 Task: In the  document Remotework.epub Use the tool word Count 'and display word count while typing' Create the translated copy of the document in  'Arabic ' Change notification to  None
Action: Mouse moved to (364, 416)
Screenshot: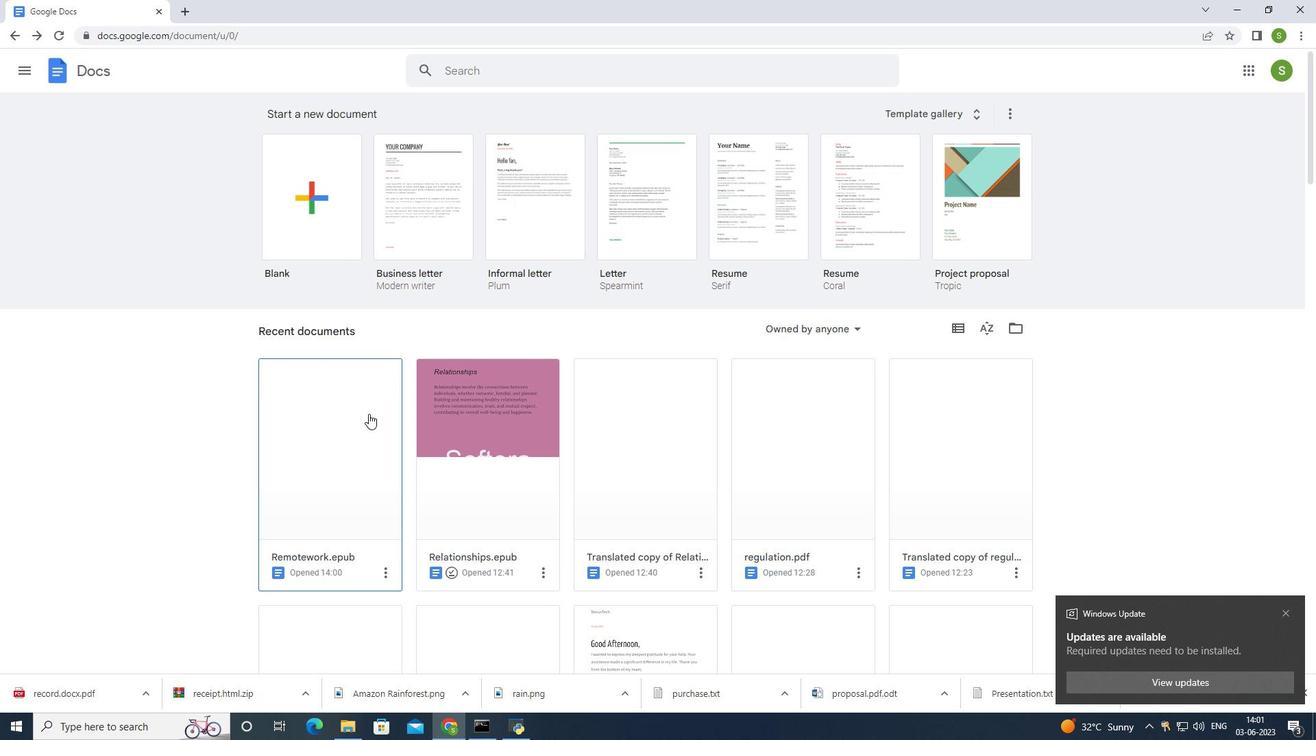 
Action: Mouse pressed left at (364, 416)
Screenshot: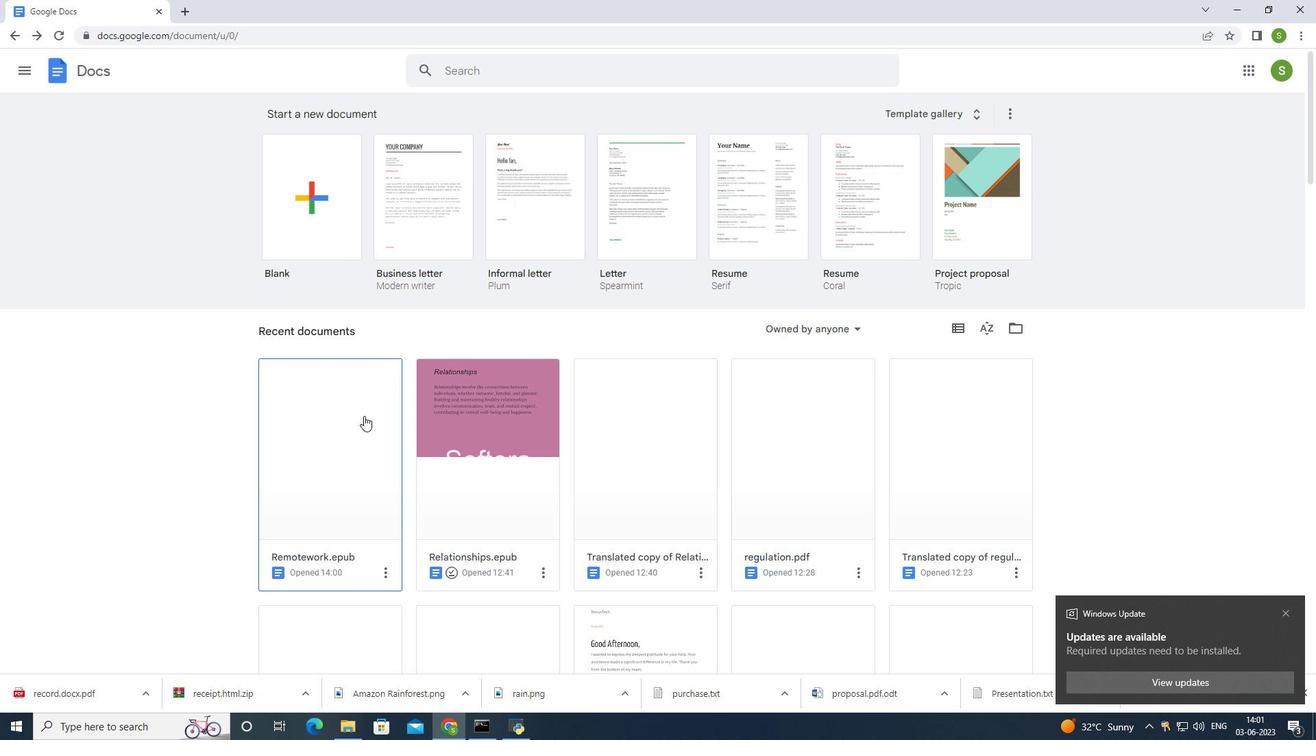 
Action: Mouse moved to (218, 85)
Screenshot: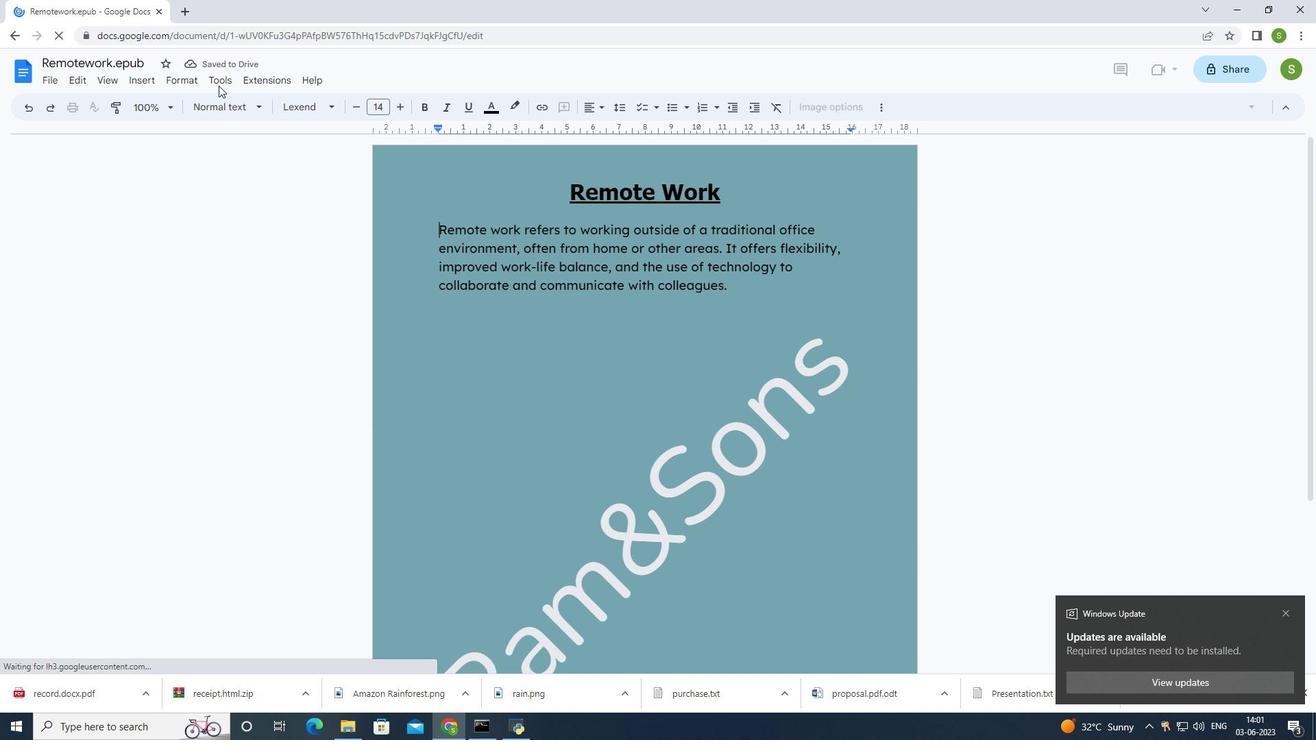 
Action: Mouse pressed left at (218, 85)
Screenshot: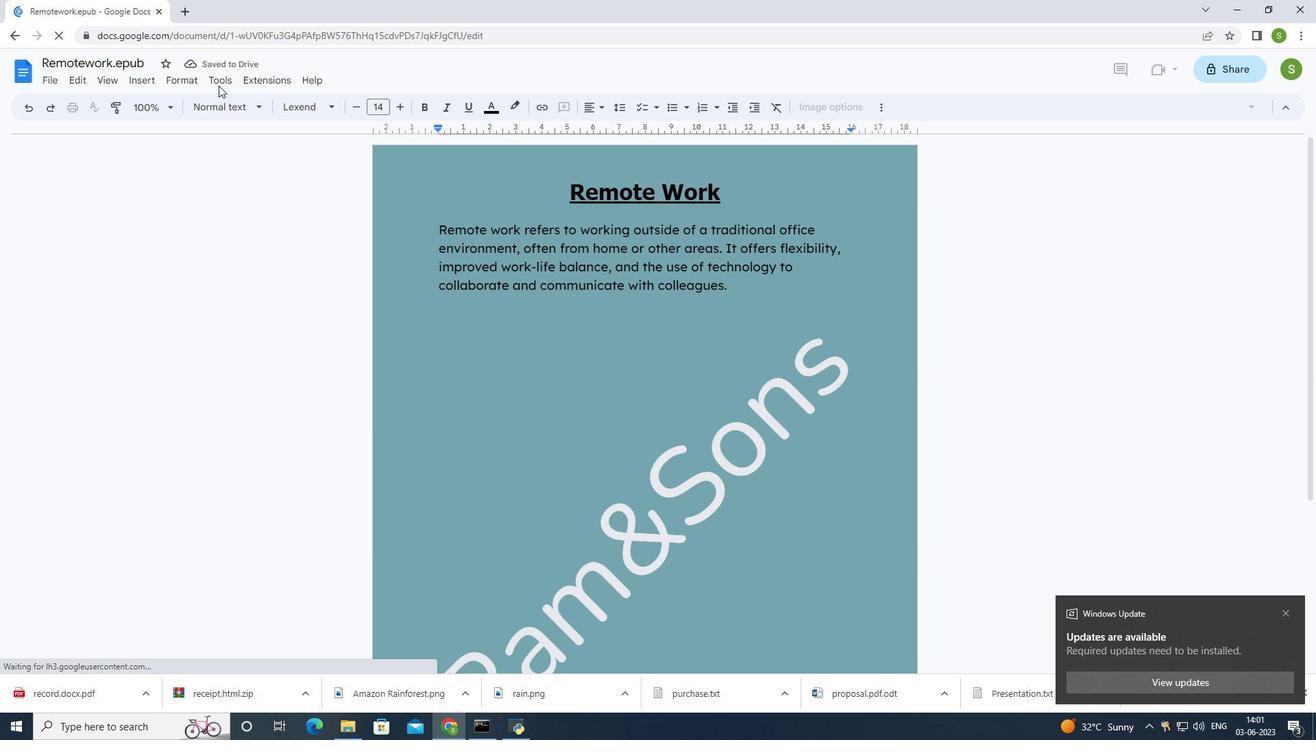 
Action: Mouse moved to (229, 126)
Screenshot: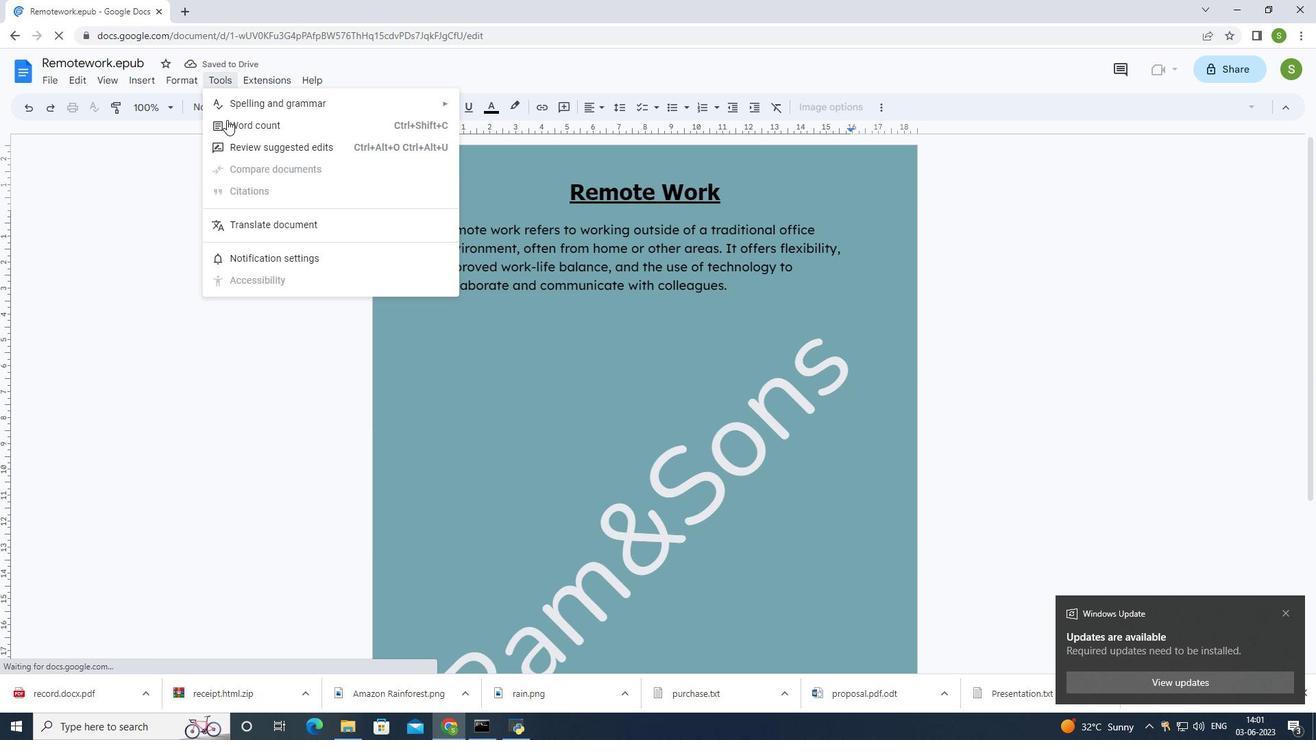 
Action: Mouse pressed left at (229, 126)
Screenshot: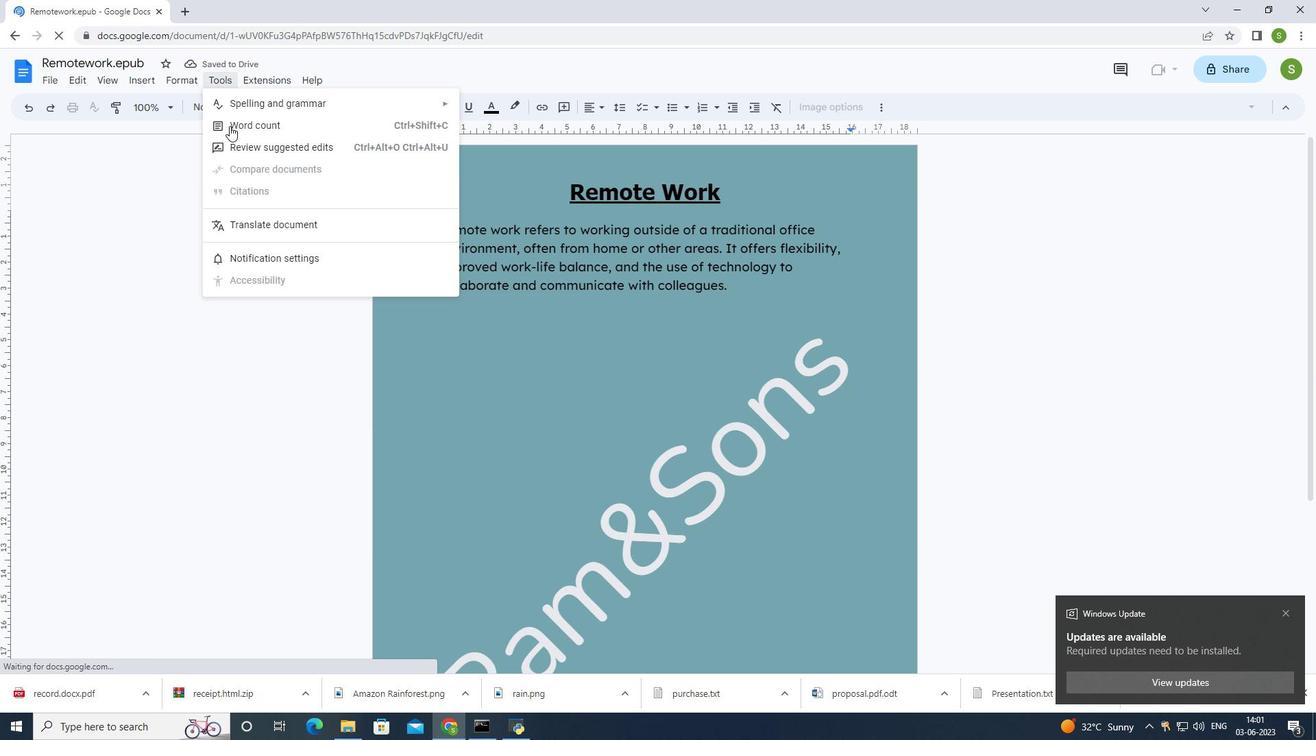 
Action: Mouse moved to (569, 416)
Screenshot: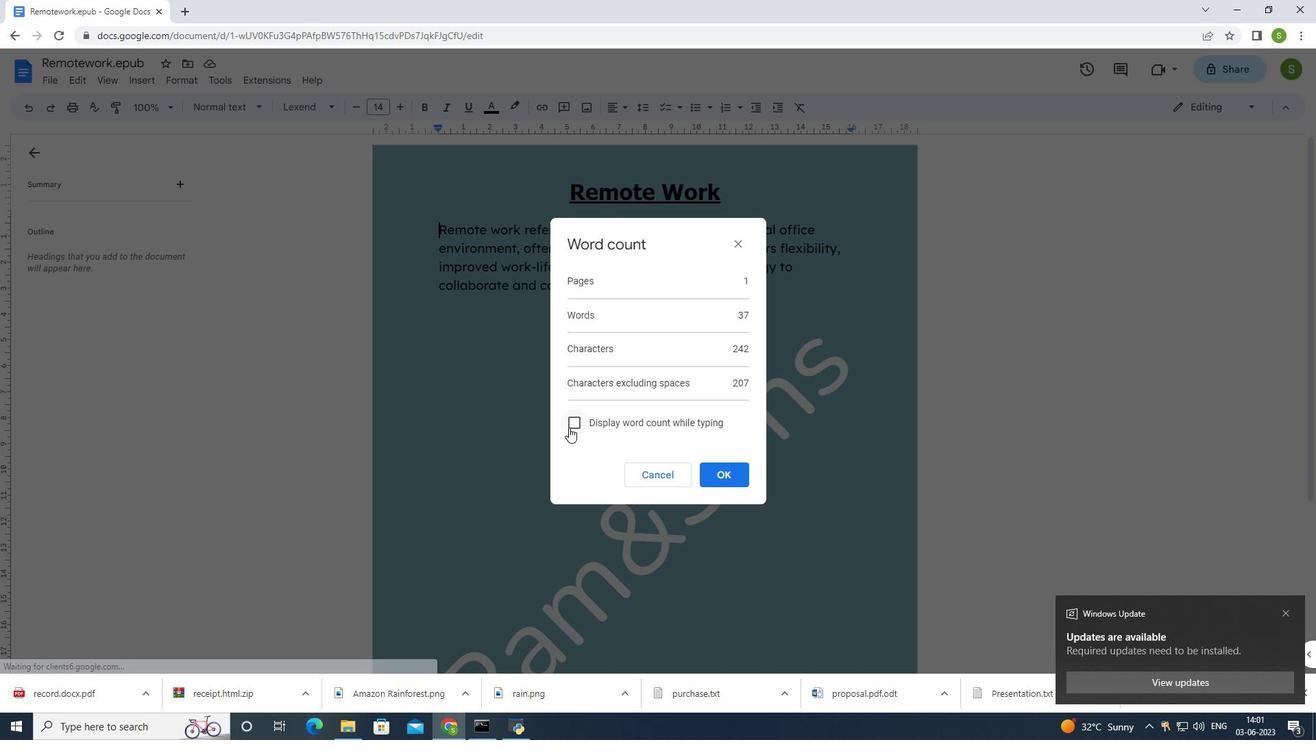 
Action: Mouse pressed left at (569, 416)
Screenshot: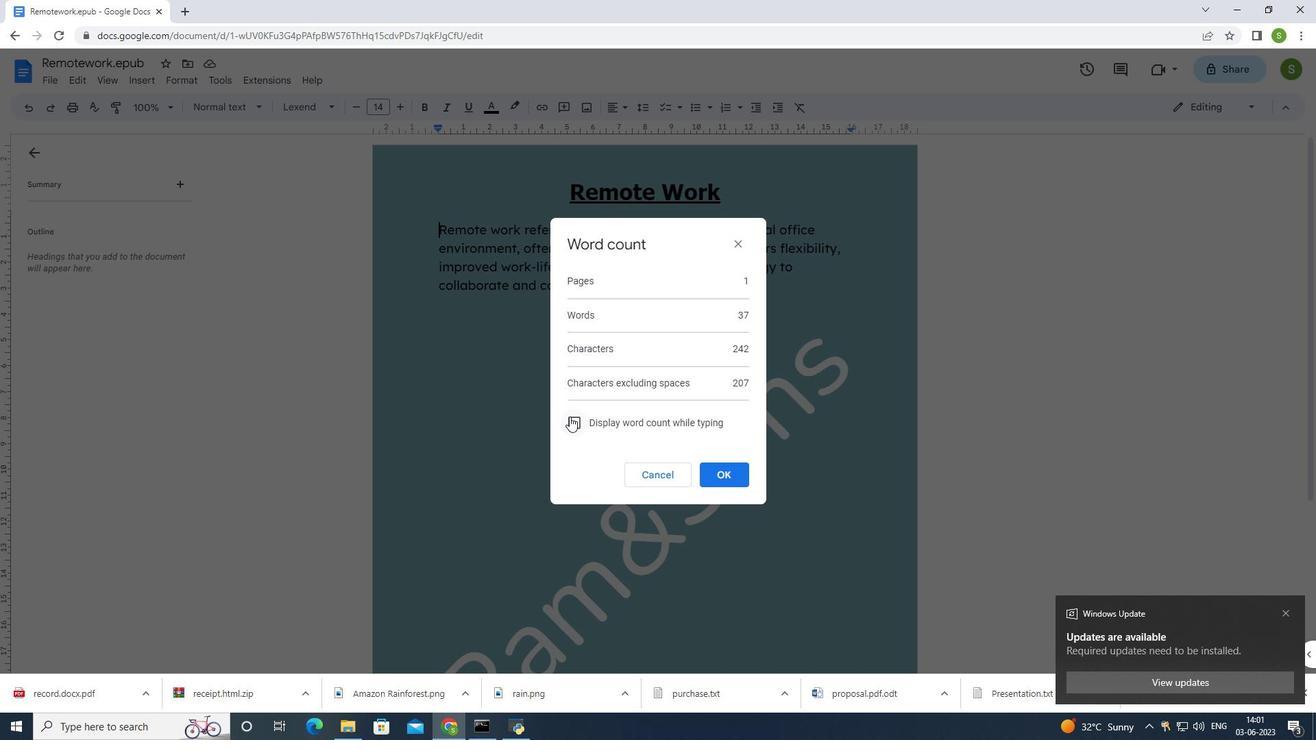 
Action: Mouse moved to (726, 473)
Screenshot: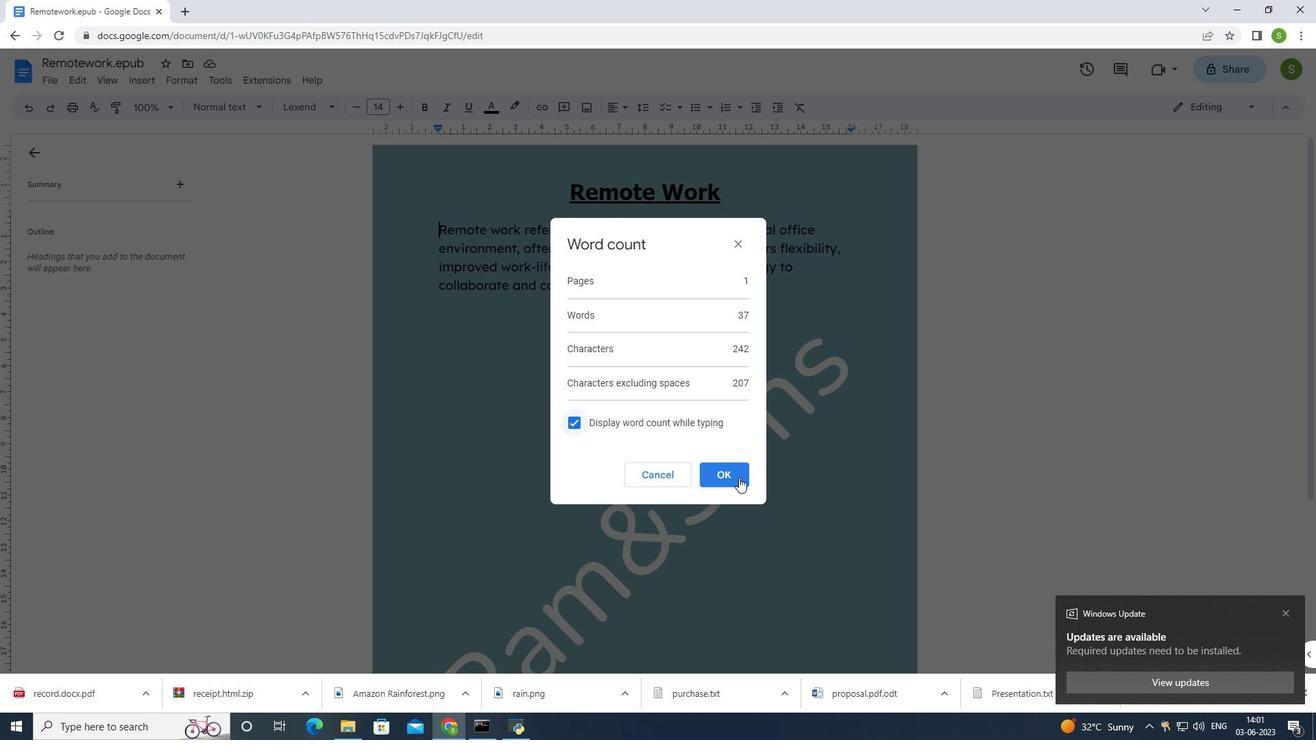 
Action: Mouse pressed left at (726, 473)
Screenshot: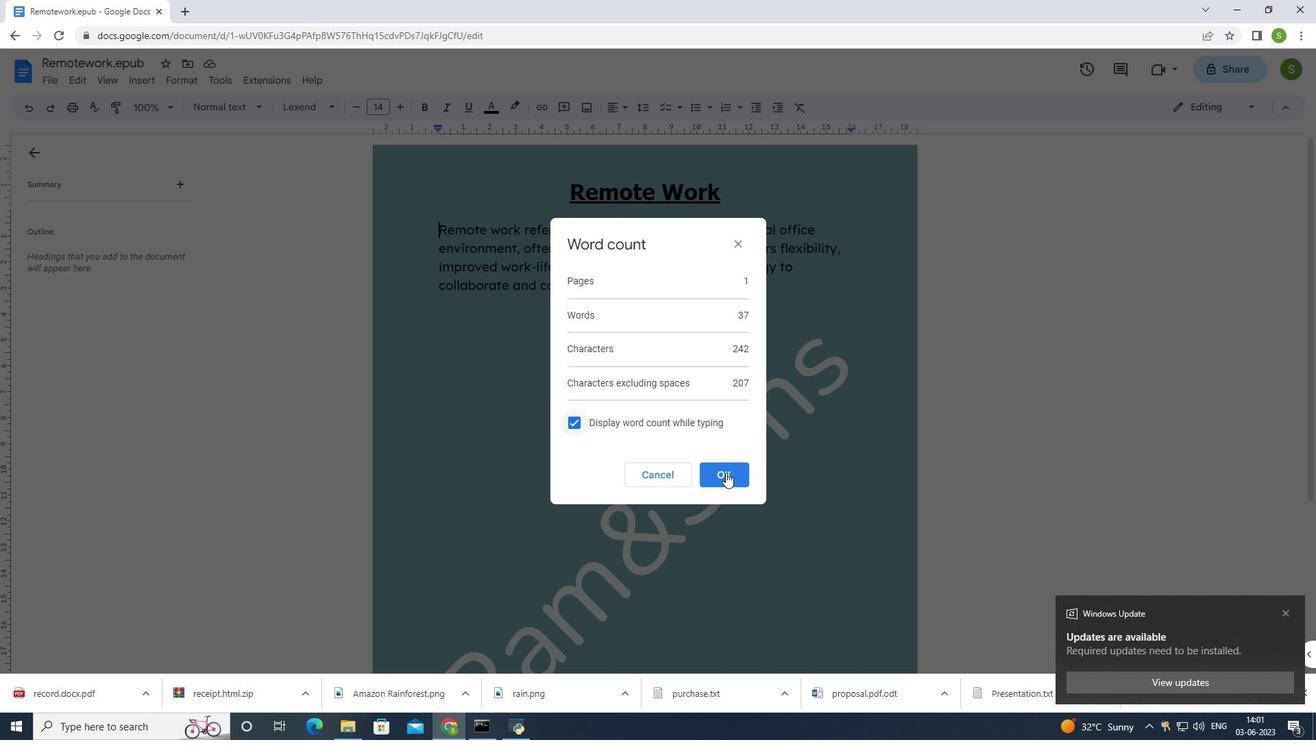 
Action: Mouse moved to (224, 85)
Screenshot: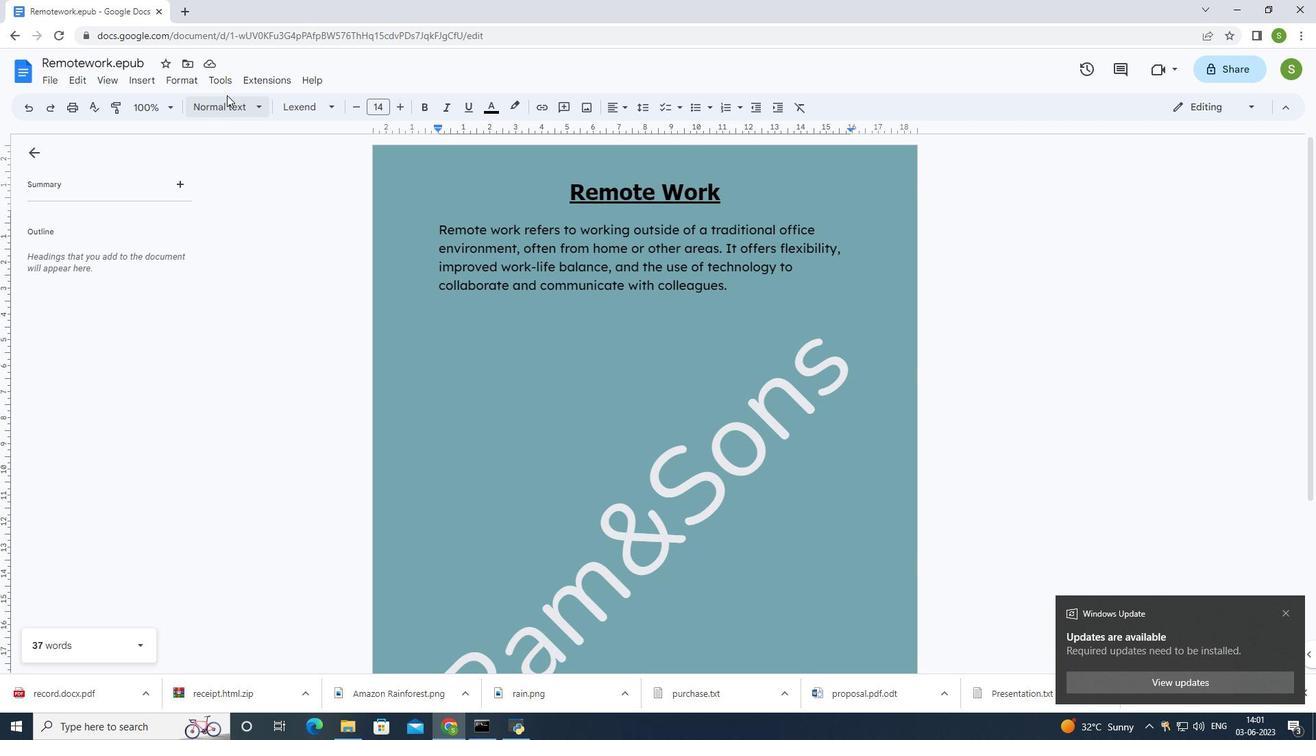 
Action: Mouse pressed left at (224, 85)
Screenshot: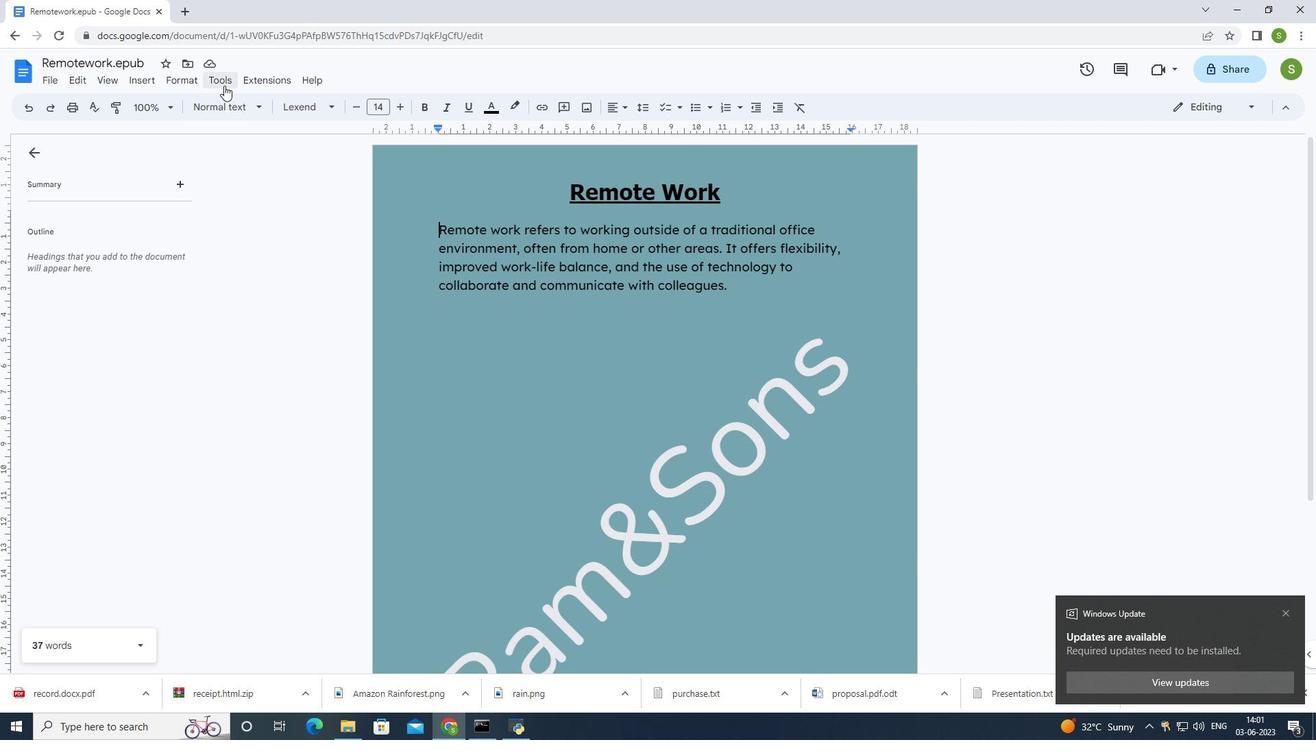 
Action: Mouse moved to (255, 286)
Screenshot: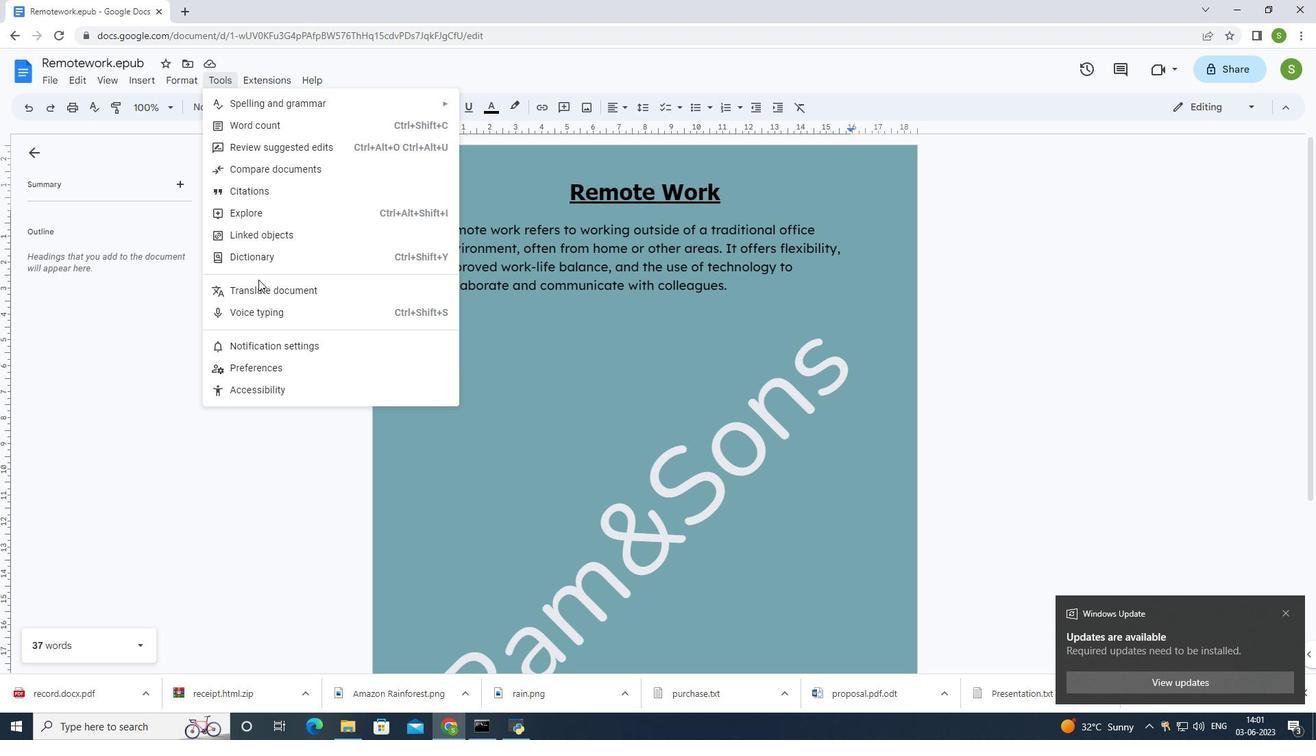
Action: Mouse pressed left at (255, 286)
Screenshot: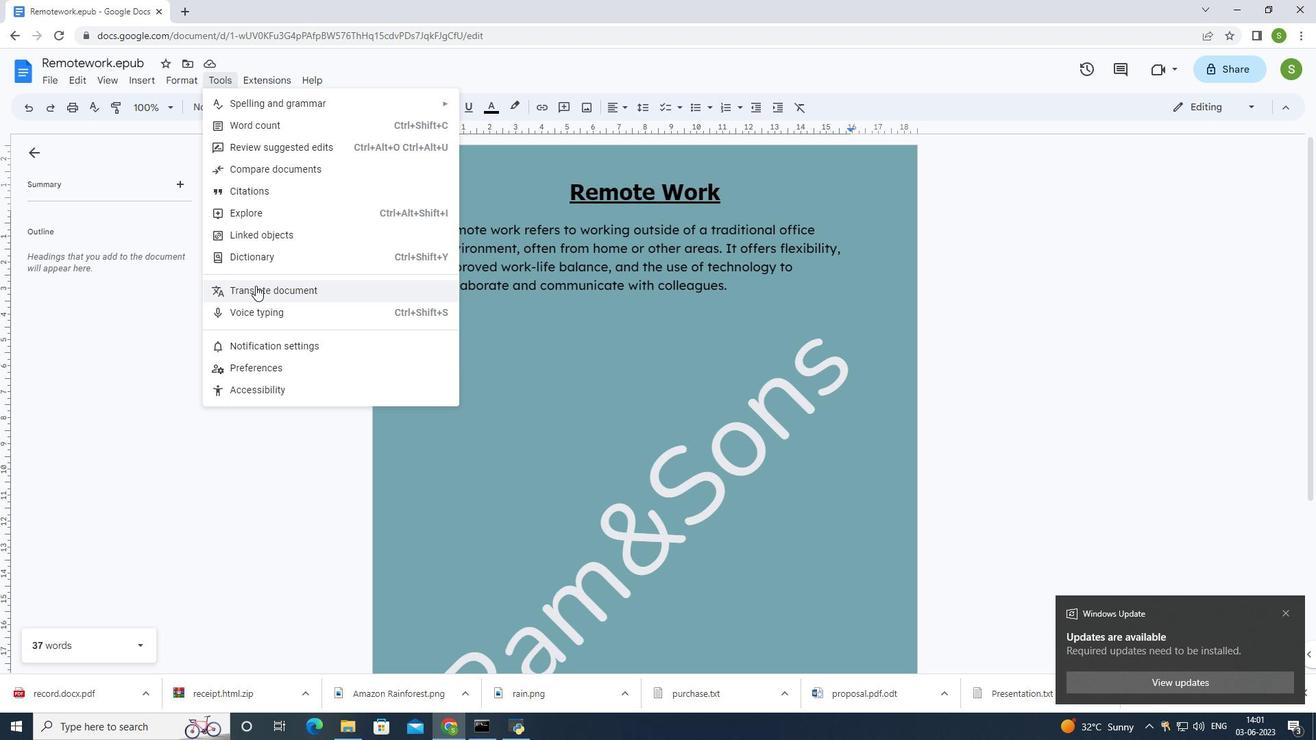 
Action: Mouse moved to (608, 382)
Screenshot: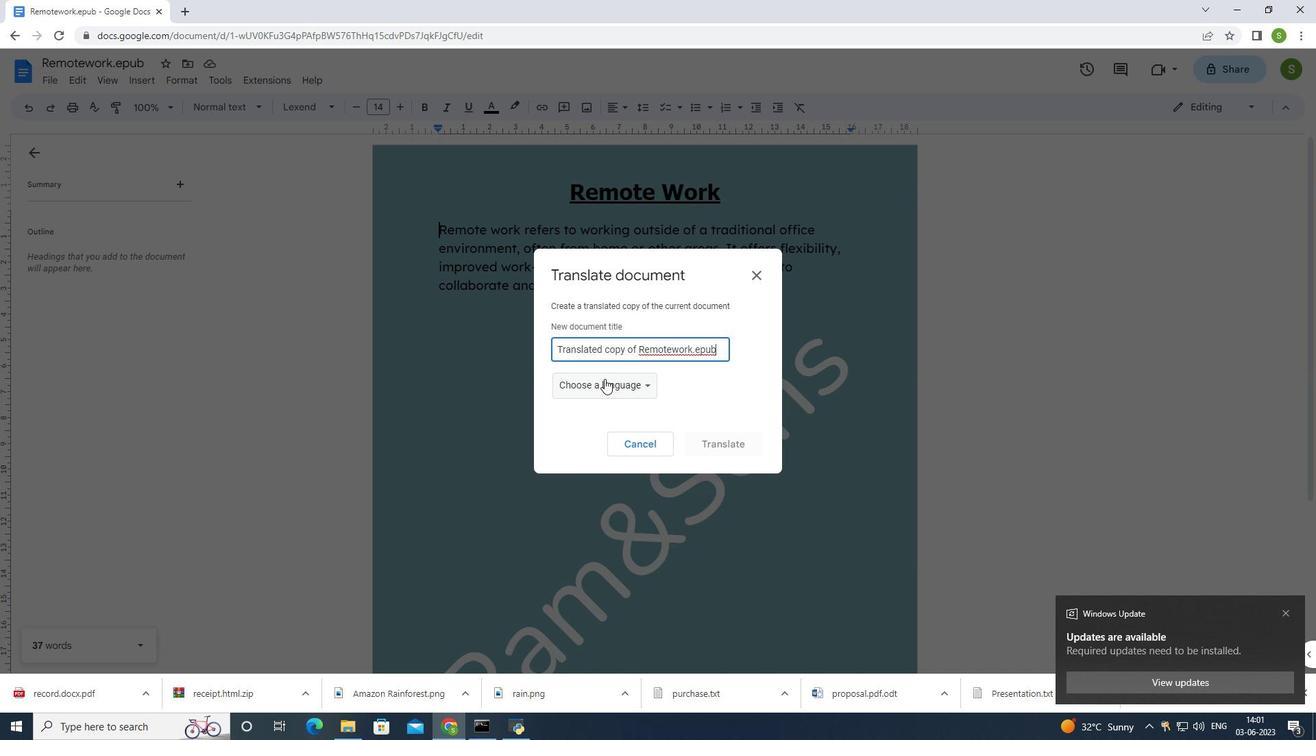 
Action: Mouse pressed left at (608, 382)
Screenshot: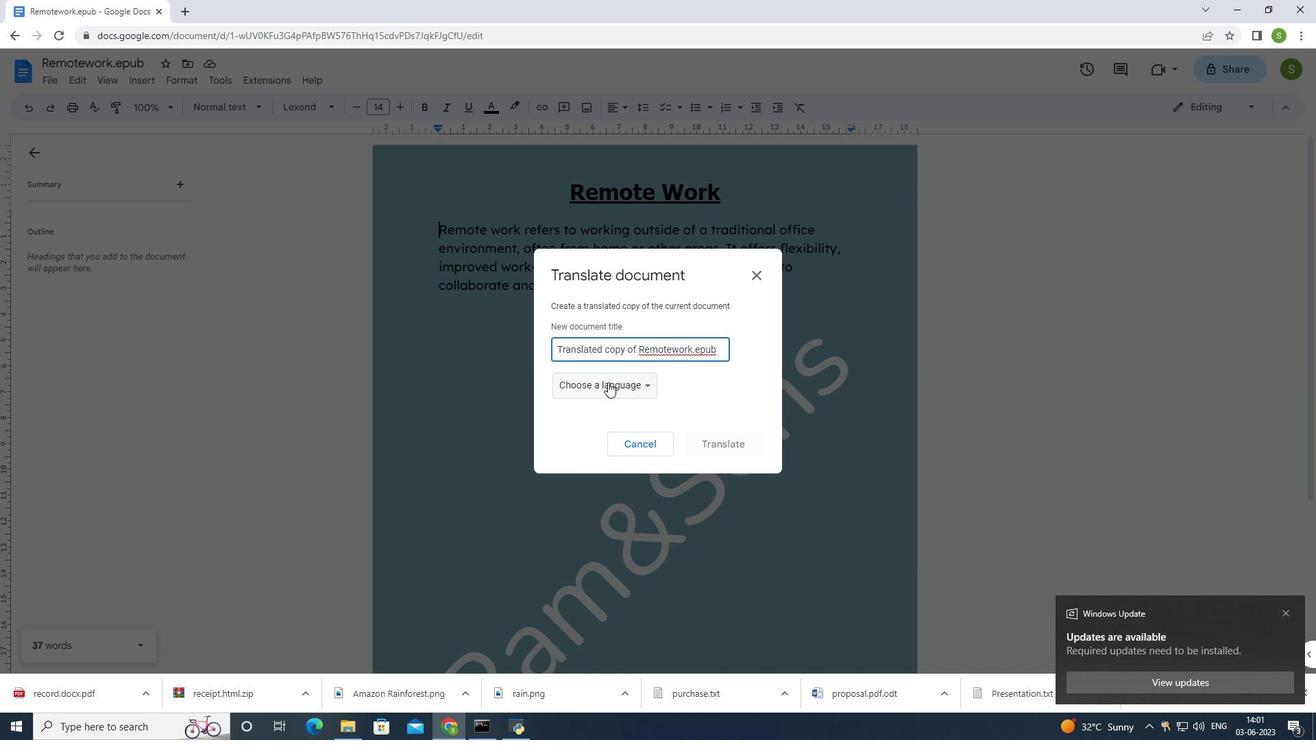 
Action: Mouse moved to (606, 388)
Screenshot: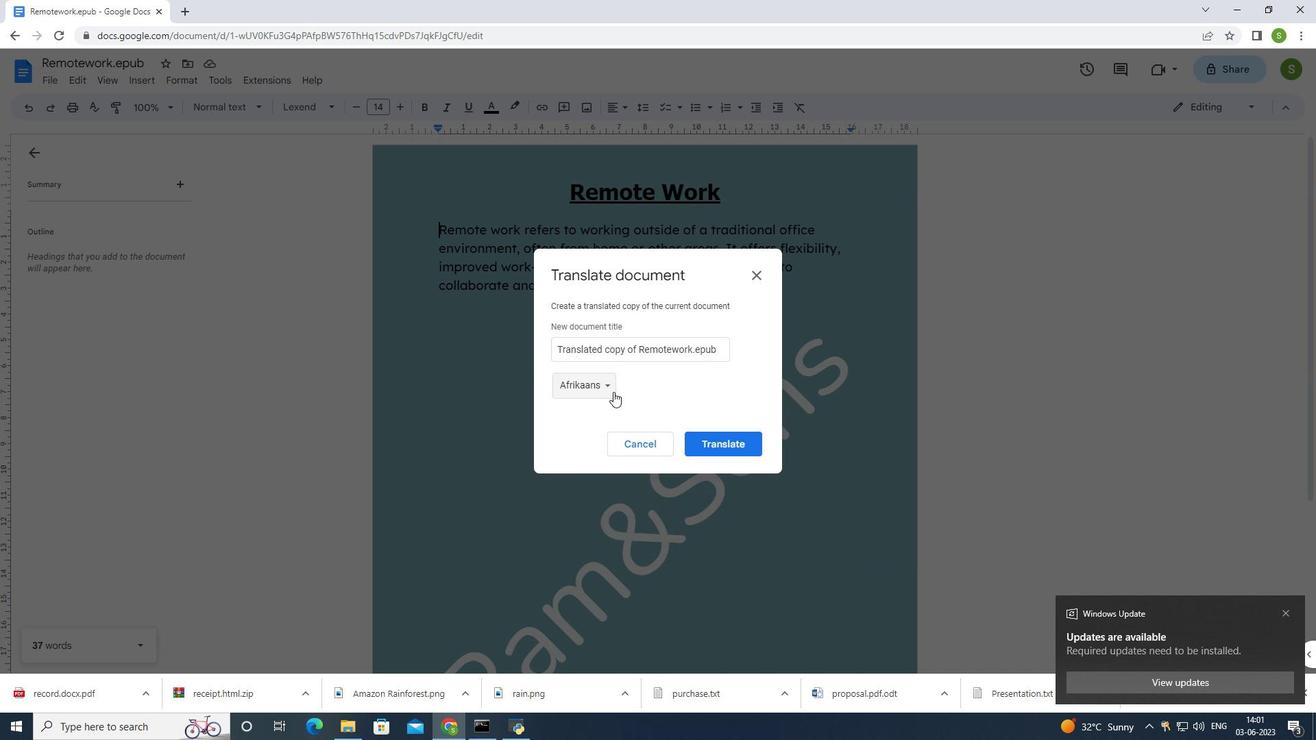
Action: Mouse pressed left at (606, 388)
Screenshot: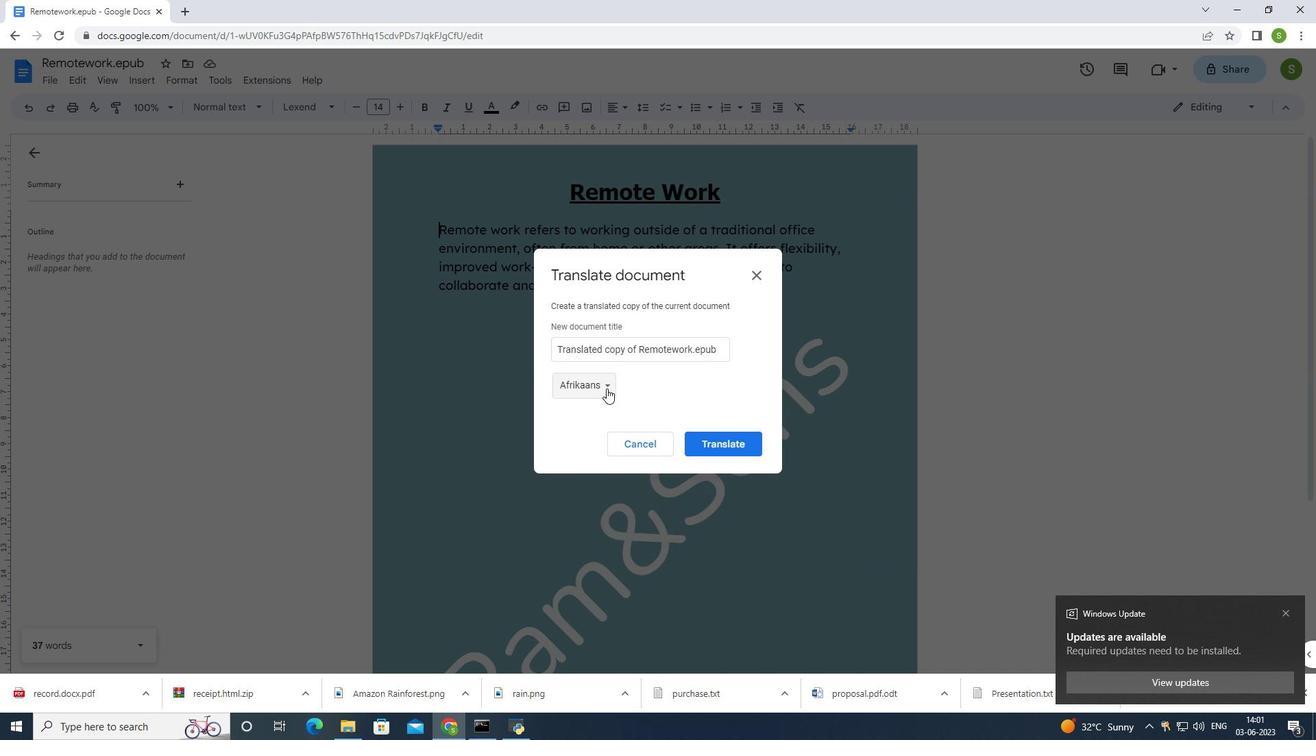 
Action: Mouse moved to (601, 447)
Screenshot: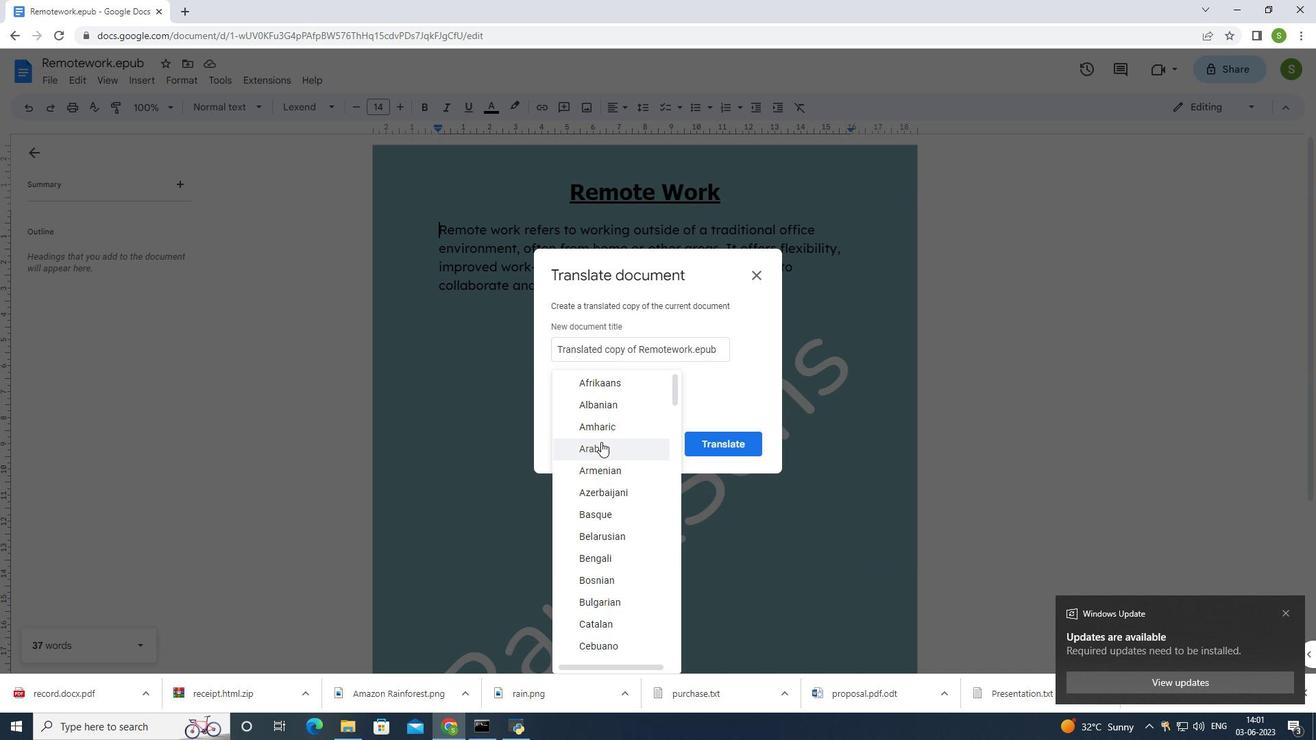 
Action: Mouse pressed left at (601, 447)
Screenshot: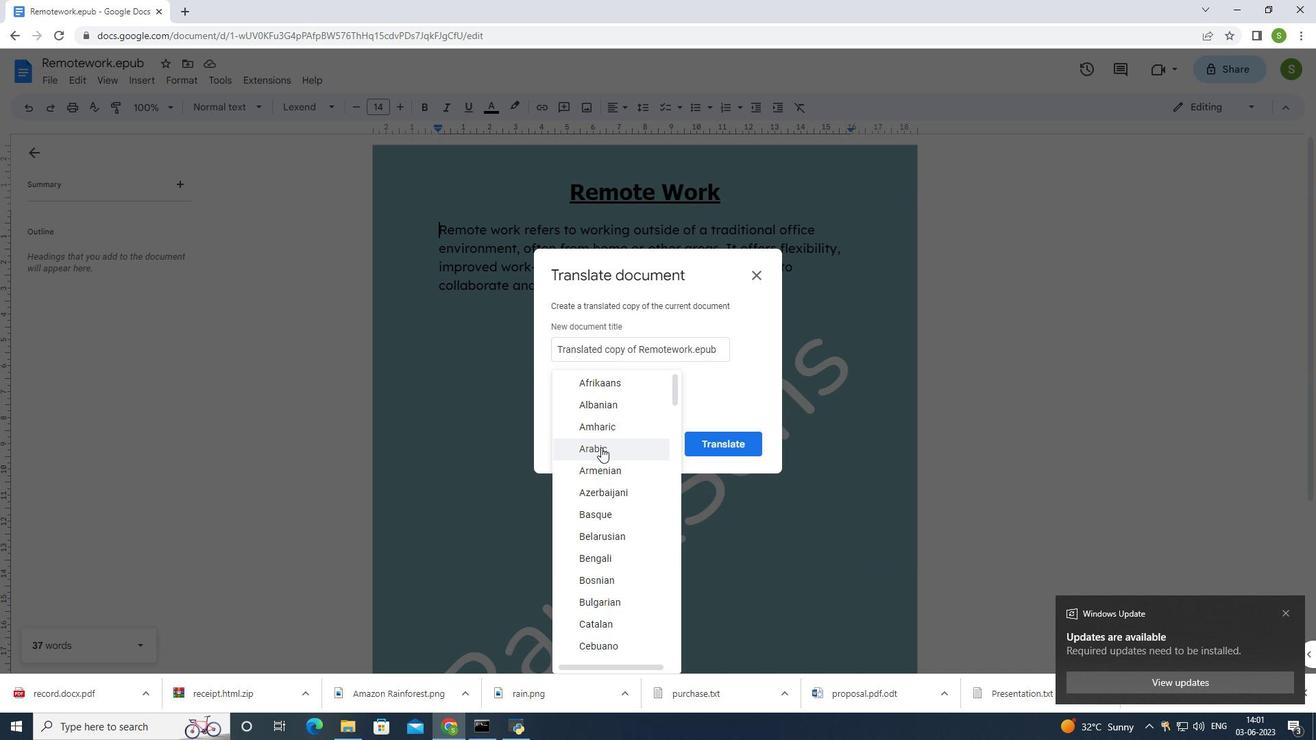 
Action: Mouse moved to (706, 444)
Screenshot: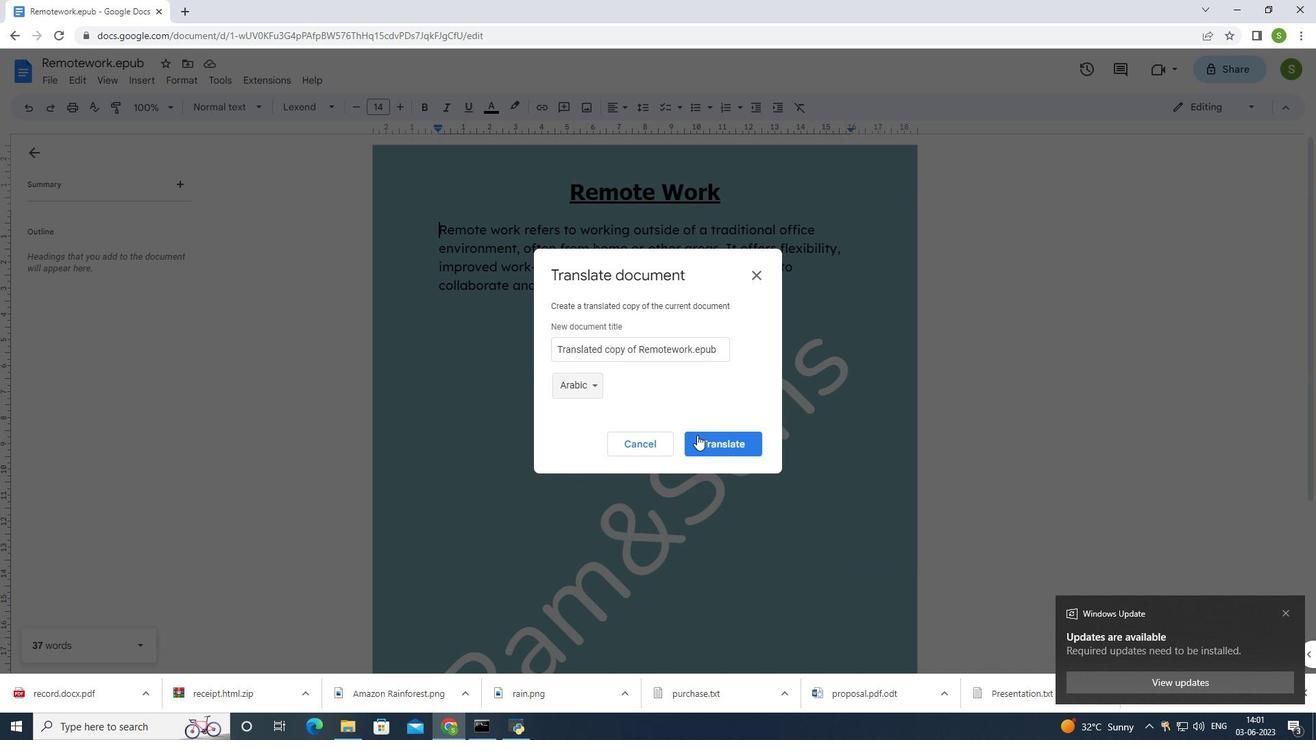 
Action: Mouse pressed left at (706, 444)
Screenshot: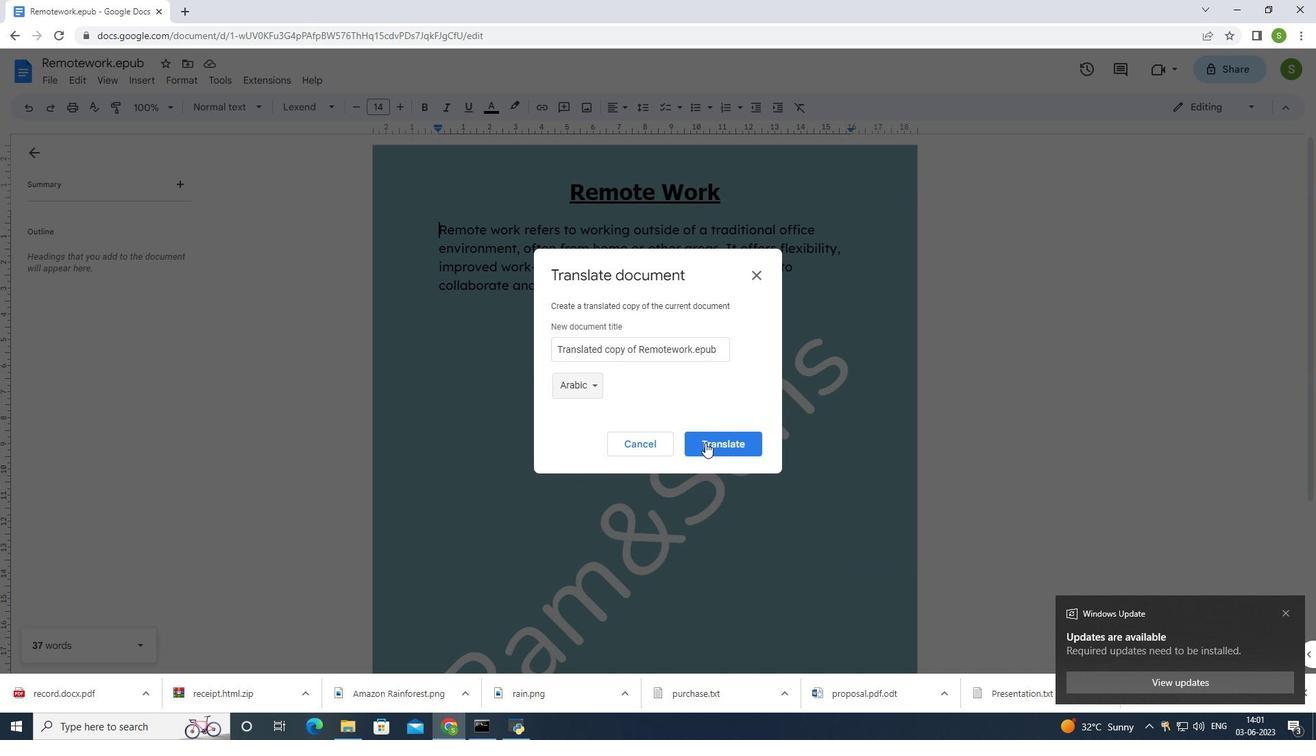 
Action: Mouse moved to (226, 167)
Screenshot: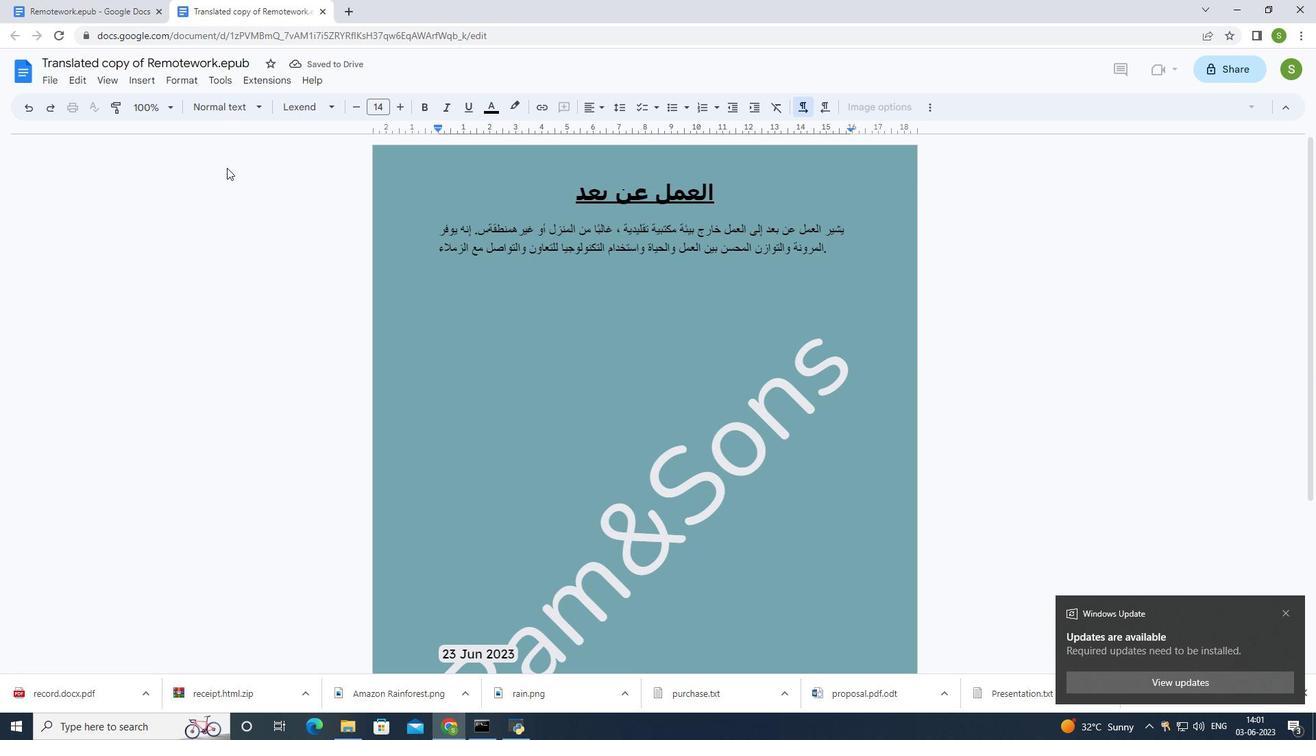 
